 Task: Open a blank sheet, save the file as fruits.docx Add Heading 'Fruits:'Add the following points with numbering '1.	Apple_x000D_
2.	Banana_x000D_
3.	Orange_x000D_
'Select the entire thext and change line spacing to  1.15 ,change the font size of heading and points to 20
Action: Mouse moved to (209, 152)
Screenshot: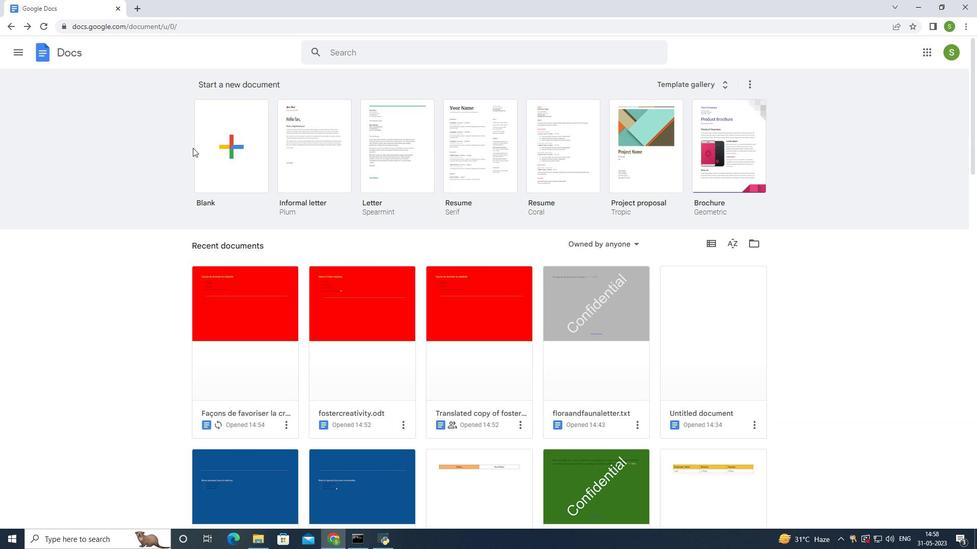 
Action: Mouse pressed left at (209, 152)
Screenshot: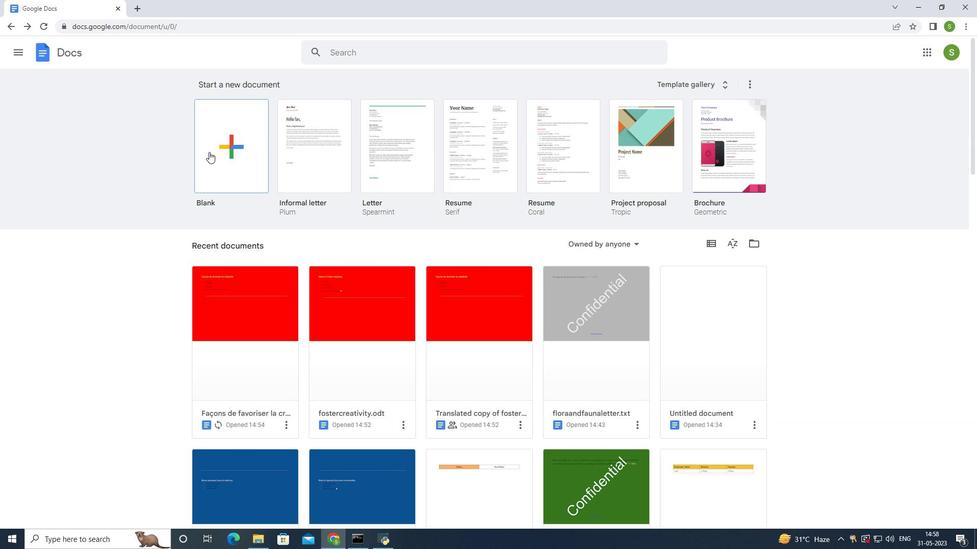 
Action: Mouse moved to (82, 45)
Screenshot: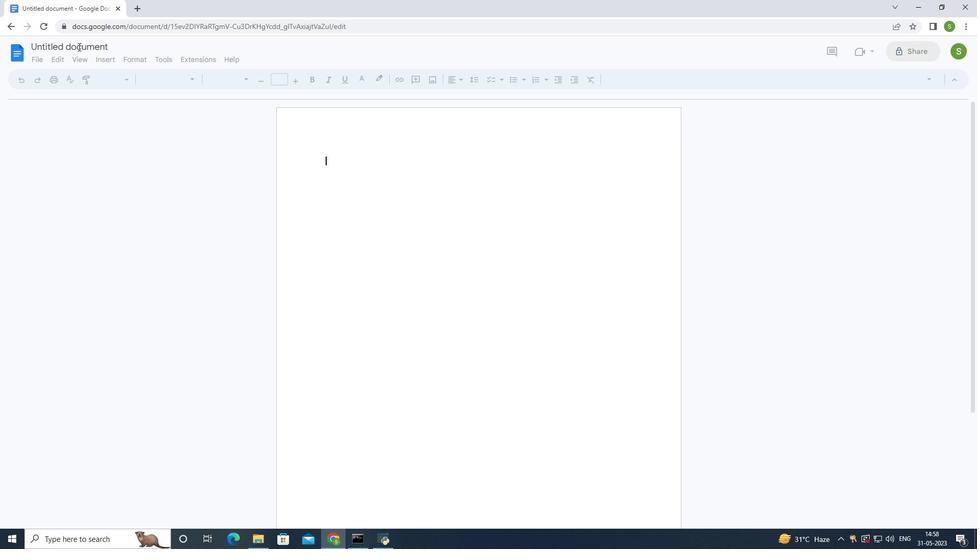 
Action: Mouse pressed left at (82, 45)
Screenshot: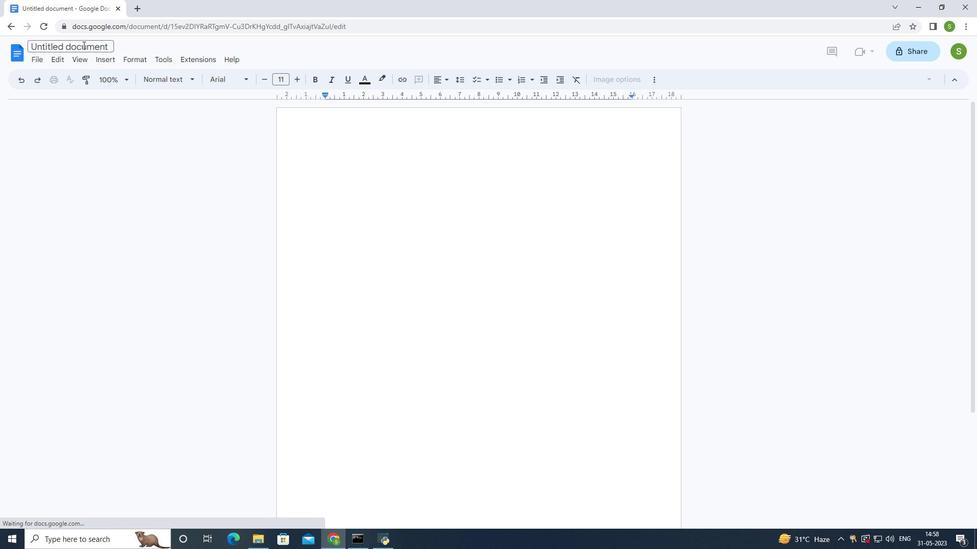 
Action: Mouse moved to (110, 98)
Screenshot: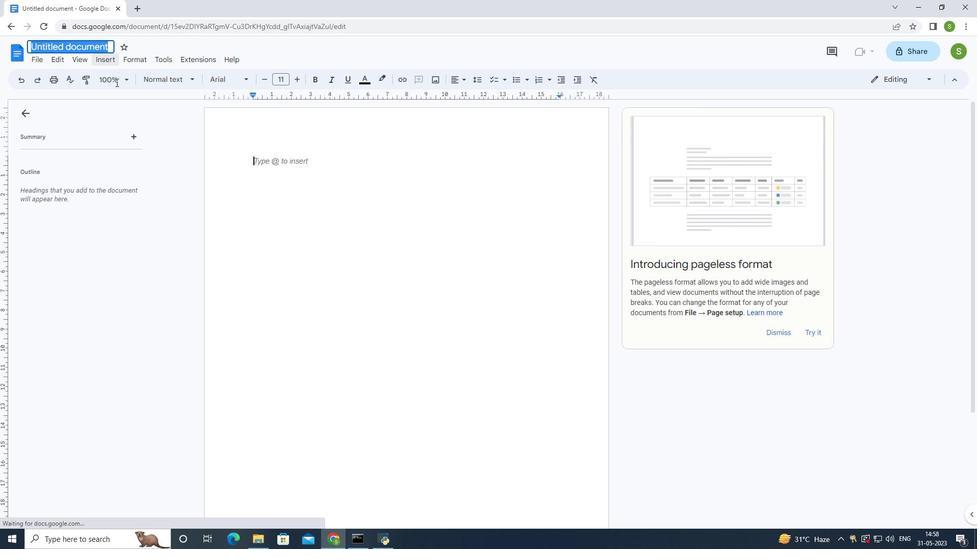 
Action: Key pressed f
Screenshot: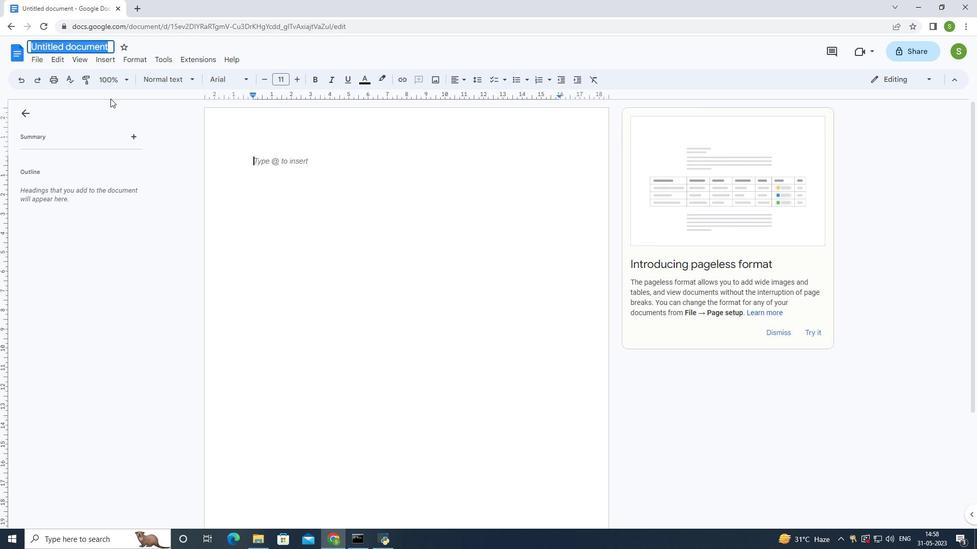 
Action: Mouse moved to (110, 99)
Screenshot: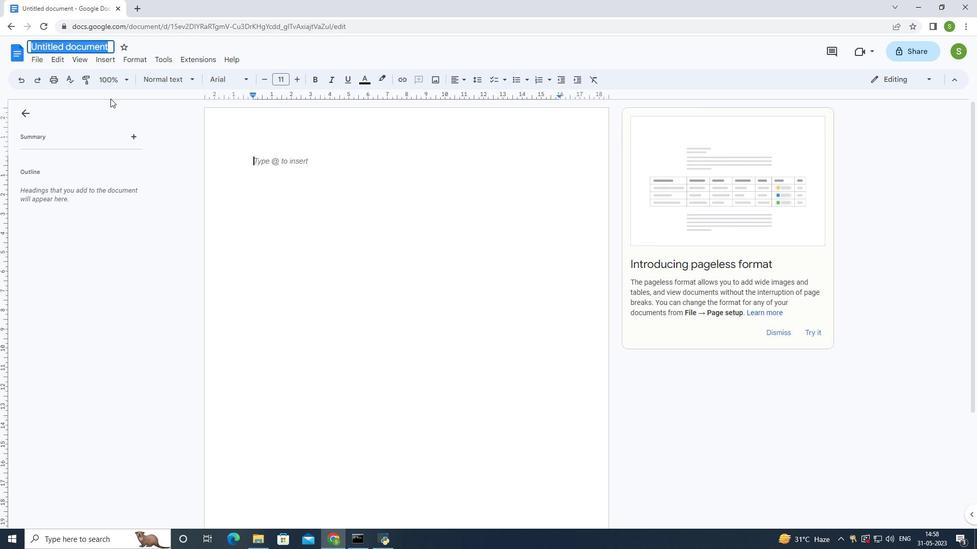 
Action: Key pressed r
Screenshot: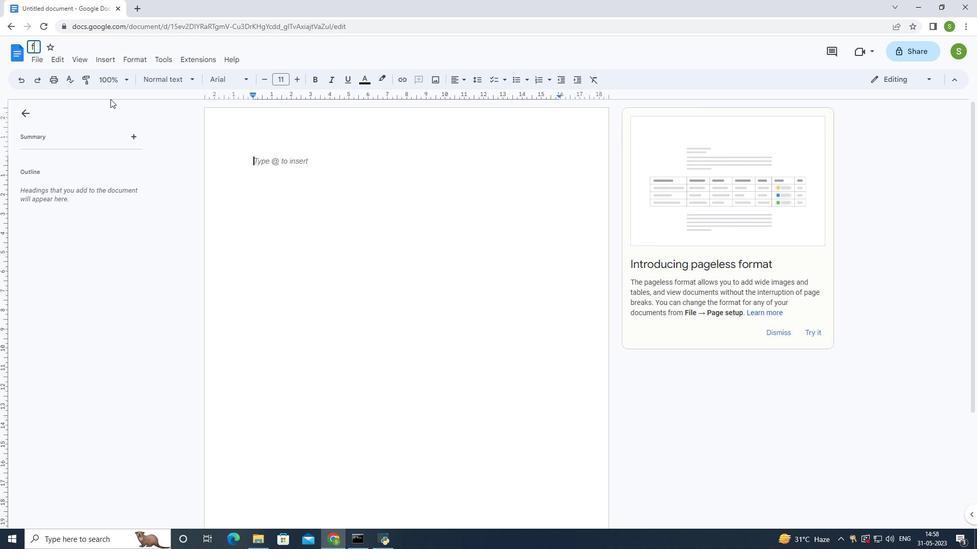 
Action: Mouse moved to (110, 99)
Screenshot: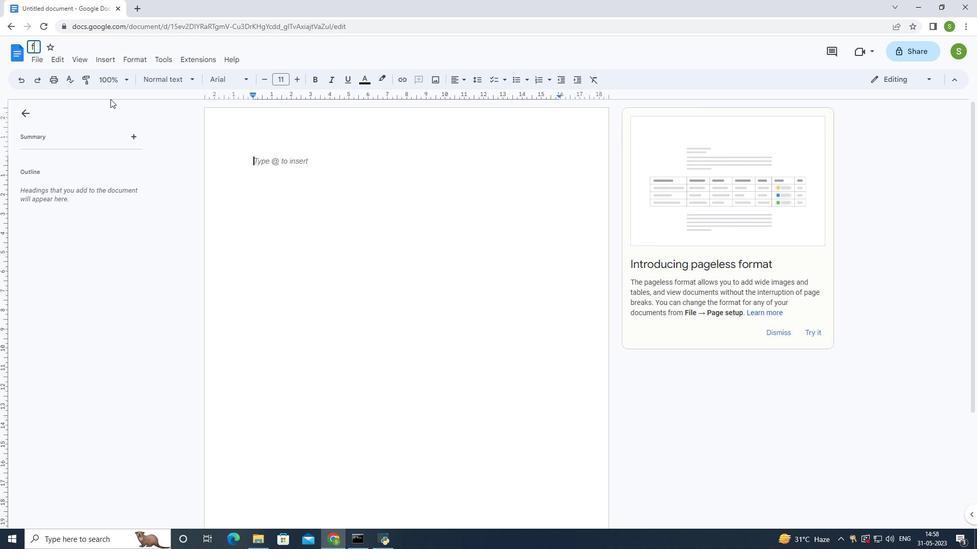 
Action: Key pressed u
Screenshot: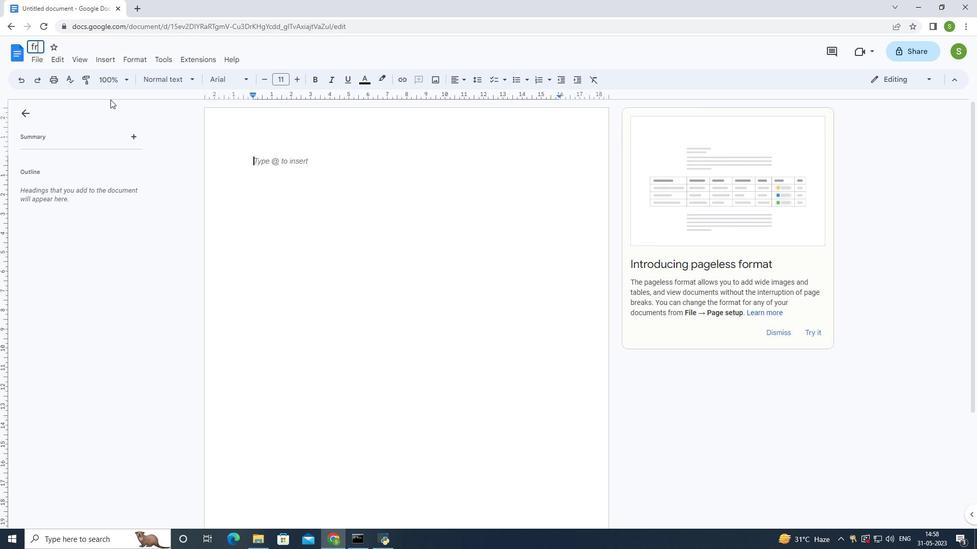 
Action: Mouse moved to (110, 100)
Screenshot: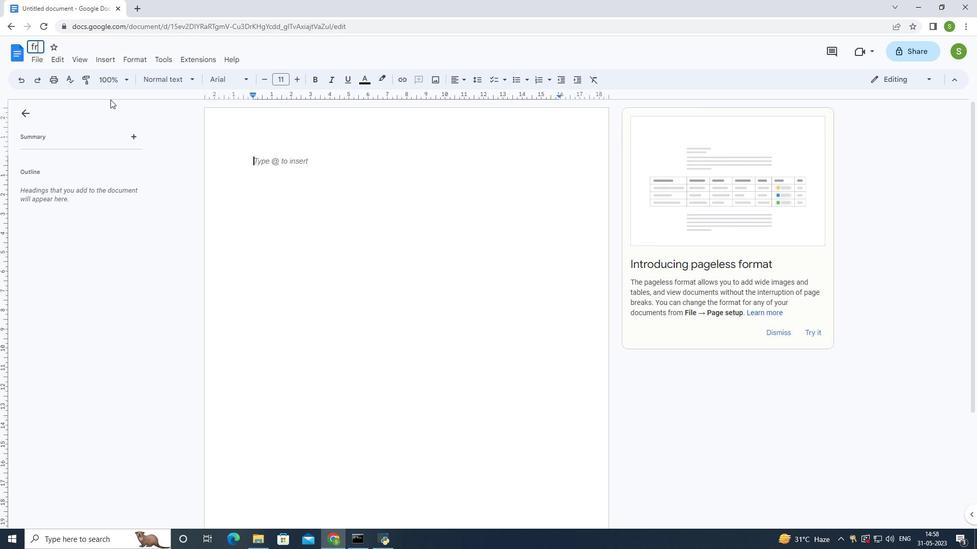 
Action: Key pressed its.
Screenshot: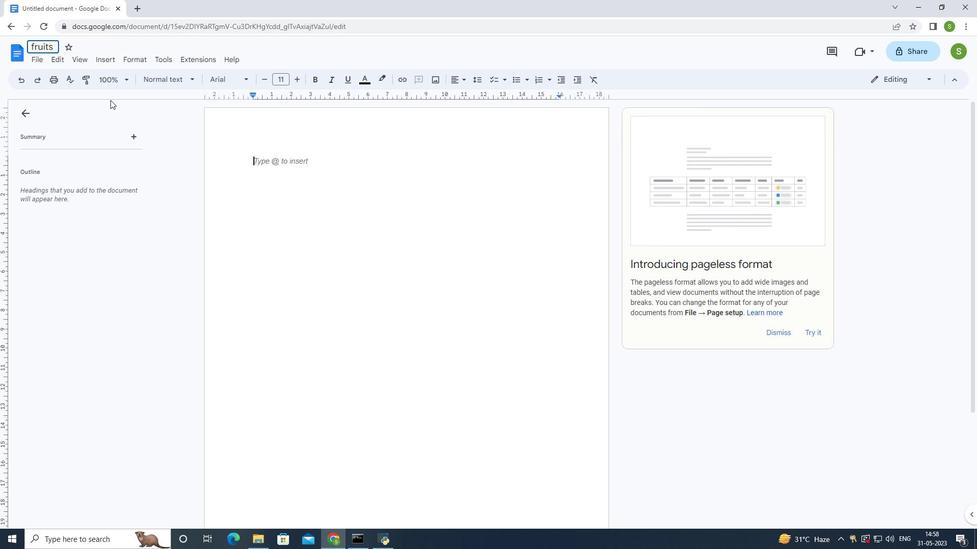 
Action: Mouse moved to (110, 100)
Screenshot: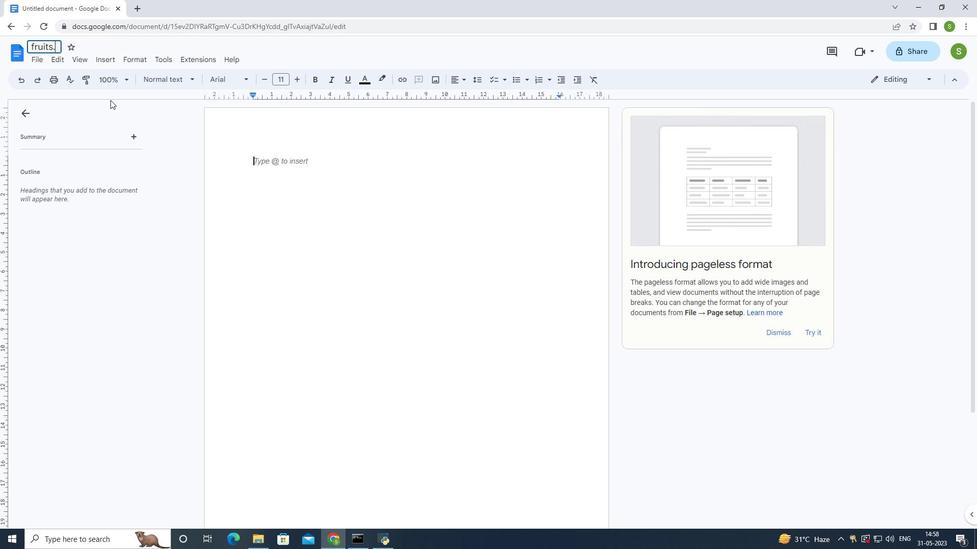 
Action: Key pressed docx<Key.enter>
Screenshot: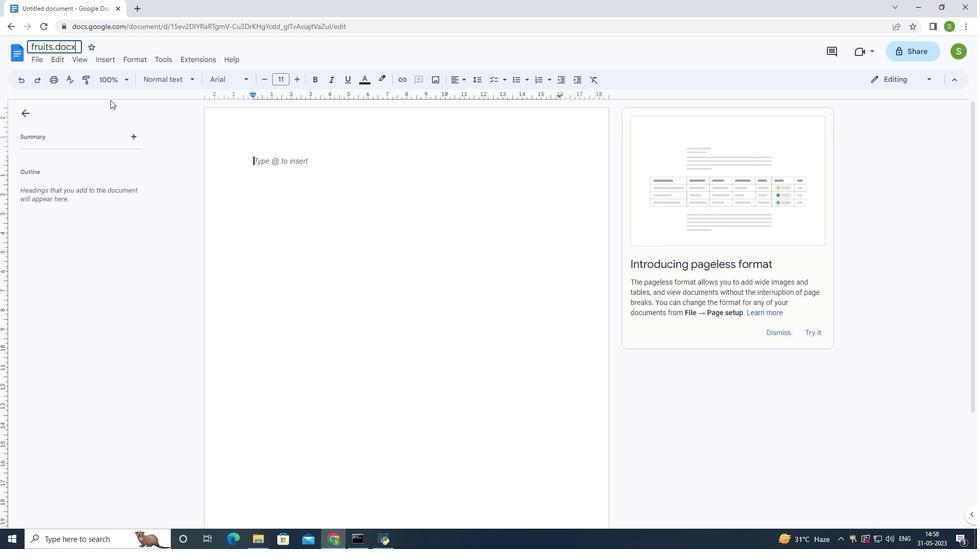 
Action: Mouse moved to (450, 256)
Screenshot: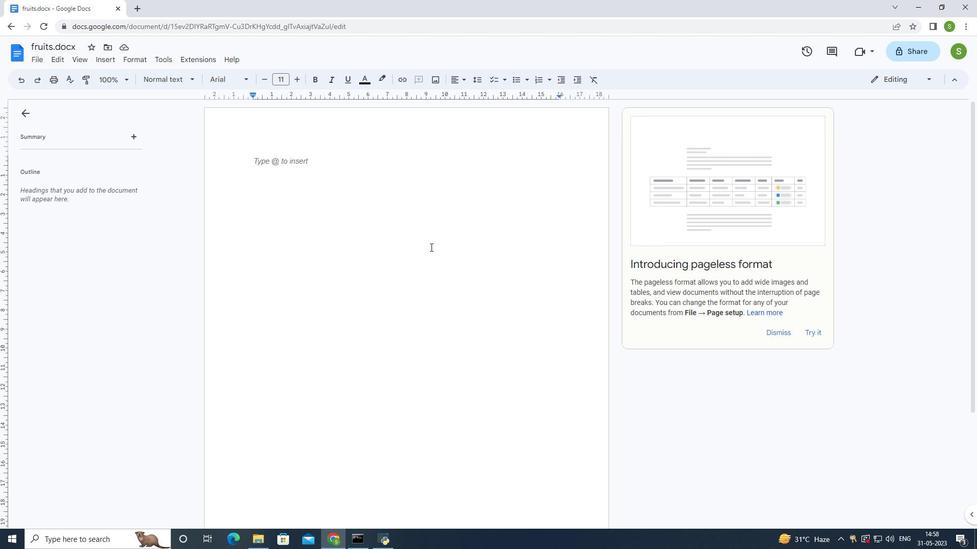 
Action: Key pressed <Key.shift><Key.shift><Key.shift><Key.shift><Key.shift><Key.shift><Key.shift><Key.shift><Key.shift><Key.shift><Key.shift><Key.shift><Key.shift><Key.shift><Key.shift><Key.shift><Key.shift><Key.shift><Key.shift><Key.shift><Key.shift><Key.shift><Key.shift><Key.shift><Key.shift><Key.shift><Key.shift><Key.shift><Key.shift><Key.shift><Key.shift><Key.shift><Key.shift><Key.shift><Key.shift><Key.shift><Key.shift><Key.shift><Key.shift><Key.shift><Key.shift><Key.shift><Key.shift><Key.shift><Key.shift><Key.shift><Key.shift><Key.shift><Key.shift><Key.shift><Key.shift><Key.shift><Key.shift><Key.shift><Key.shift><Key.shift><Key.shift><Key.shift><Key.shift><Key.shift><Key.shift><Key.shift><Key.shift><Key.shift><Key.shift><Key.shift><Key.shift><Key.shift><Key.shift><Key.shift><Key.shift><Key.shift><Key.shift><Key.shift><Key.shift><Key.shift><Key.shift><Key.shift><Key.shift><Key.shift><Key.shift><Key.shift><Key.shift><Key.shift><Key.shift><Key.shift><Key.shift><Key.shift><Key.shift><Key.shift><Key.shift><Key.shift><Key.shift><Key.shift><Key.shift><Key.shift><Key.shift><Key.shift><Key.shift><Key.shift><Key.shift><Key.shift>Fruits<Key.shift_r>:<Key.enter>
Screenshot: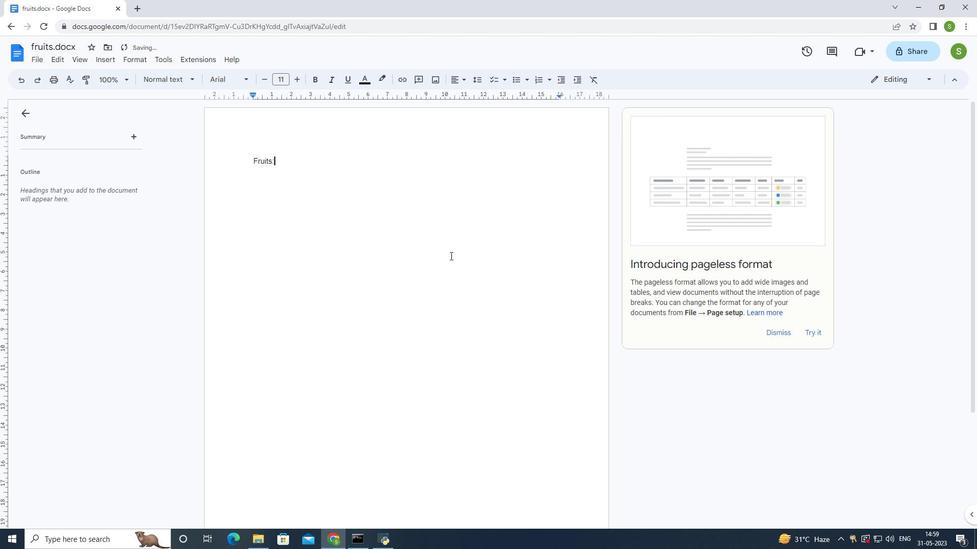 
Action: Mouse moved to (534, 78)
Screenshot: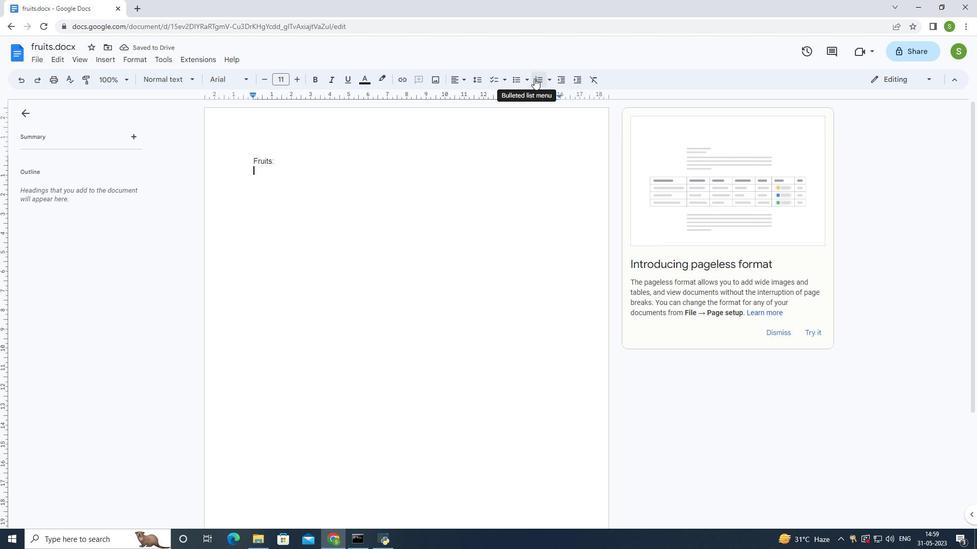 
Action: Mouse pressed left at (534, 78)
Screenshot: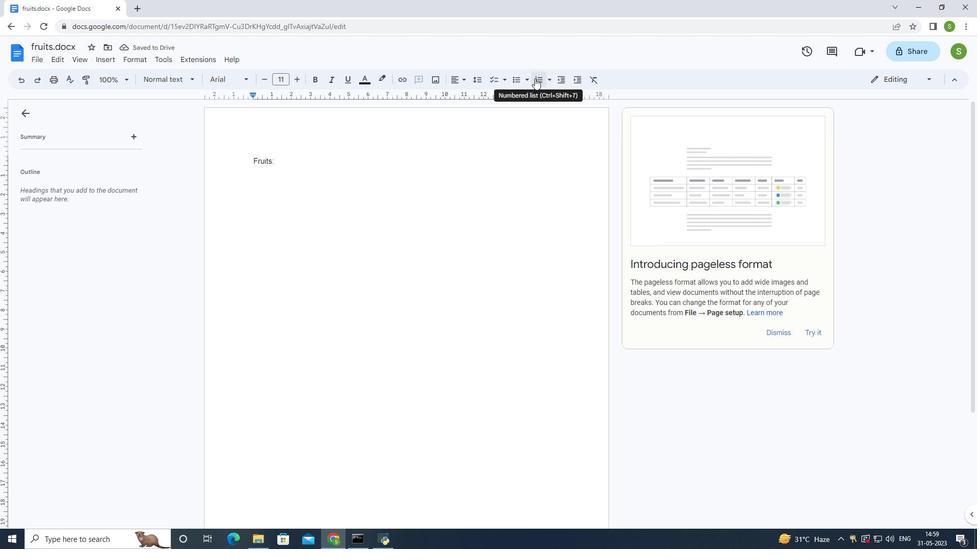 
Action: Mouse moved to (496, 130)
Screenshot: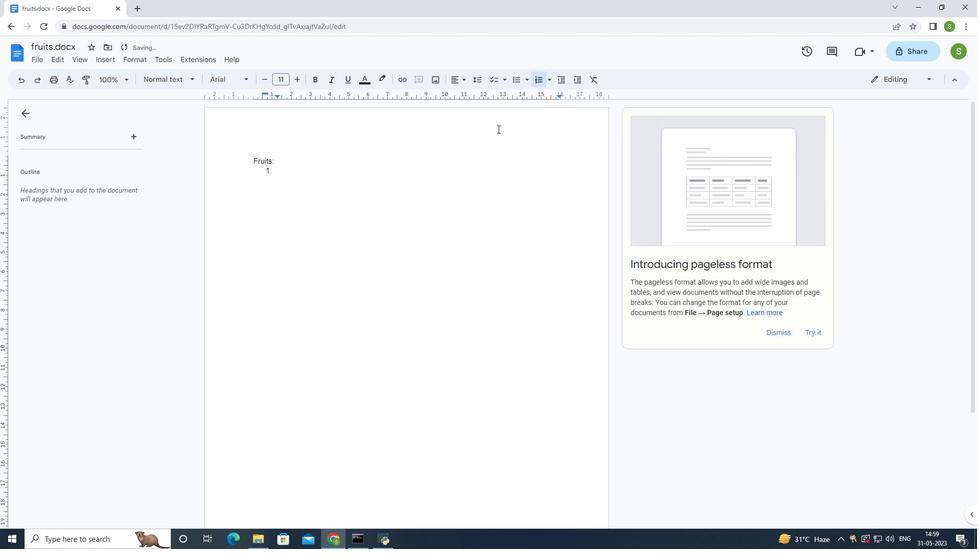 
Action: Key pressed <Key.shift>Apple<Key.enter><Key.shift>Banana<Key.enter><Key.shift>Orange
Screenshot: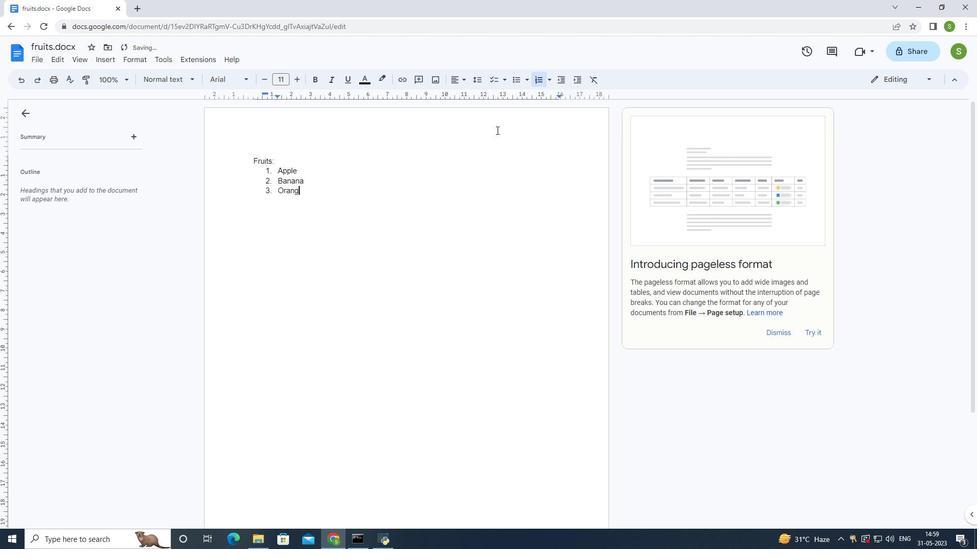 
Action: Mouse moved to (240, 156)
Screenshot: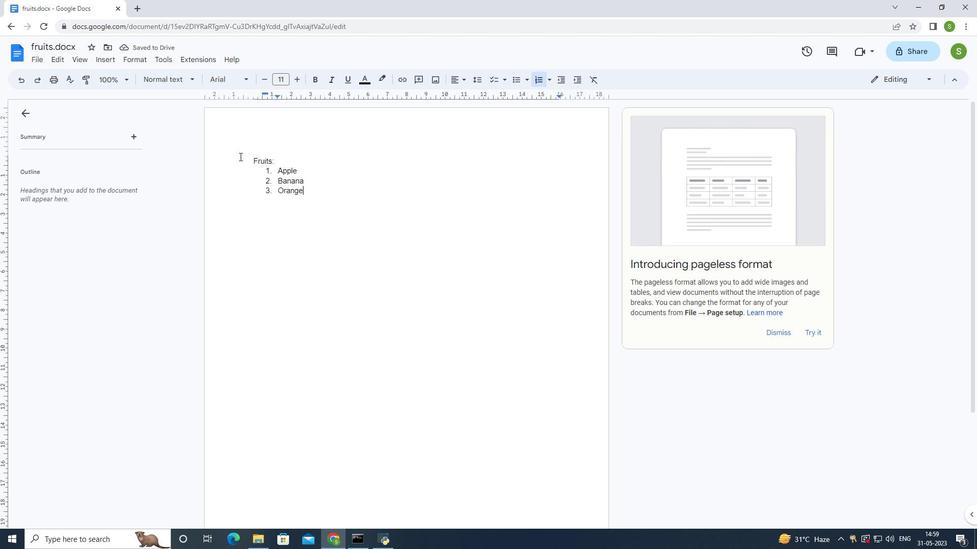
Action: Mouse pressed left at (240, 156)
Screenshot: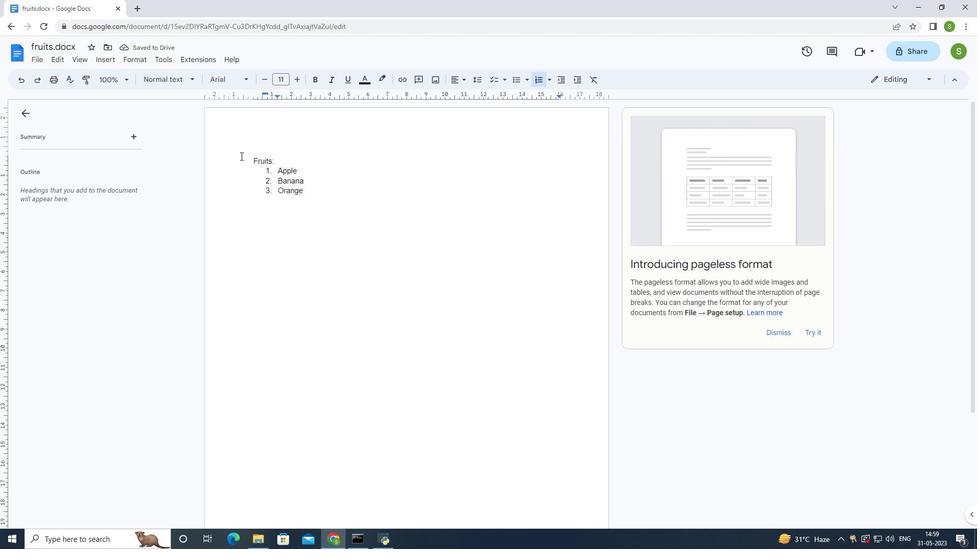 
Action: Mouse moved to (481, 77)
Screenshot: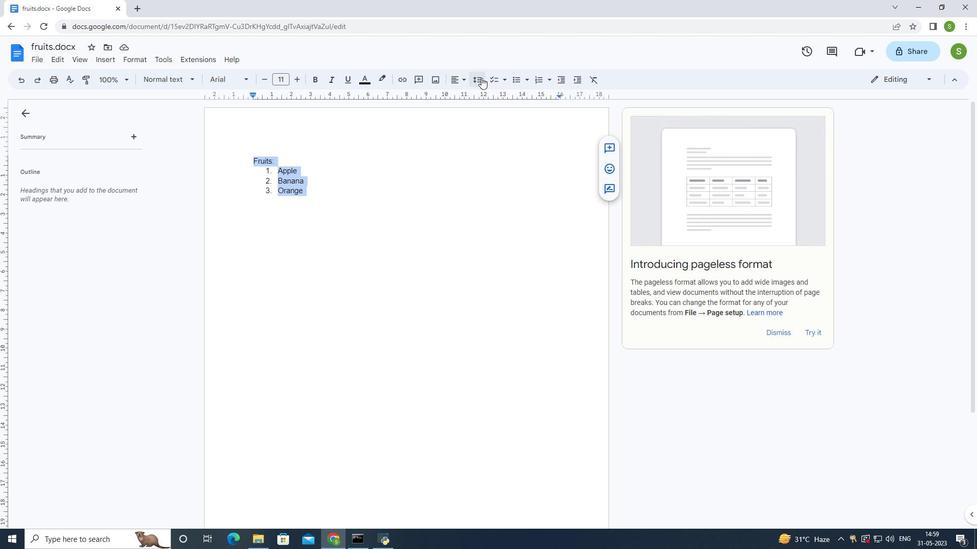 
Action: Mouse pressed left at (481, 77)
Screenshot: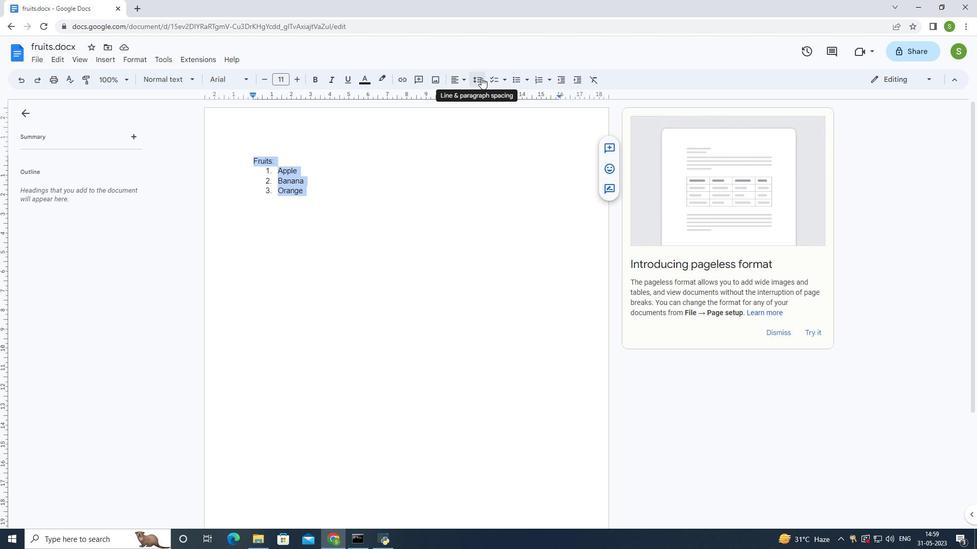
Action: Mouse moved to (499, 120)
Screenshot: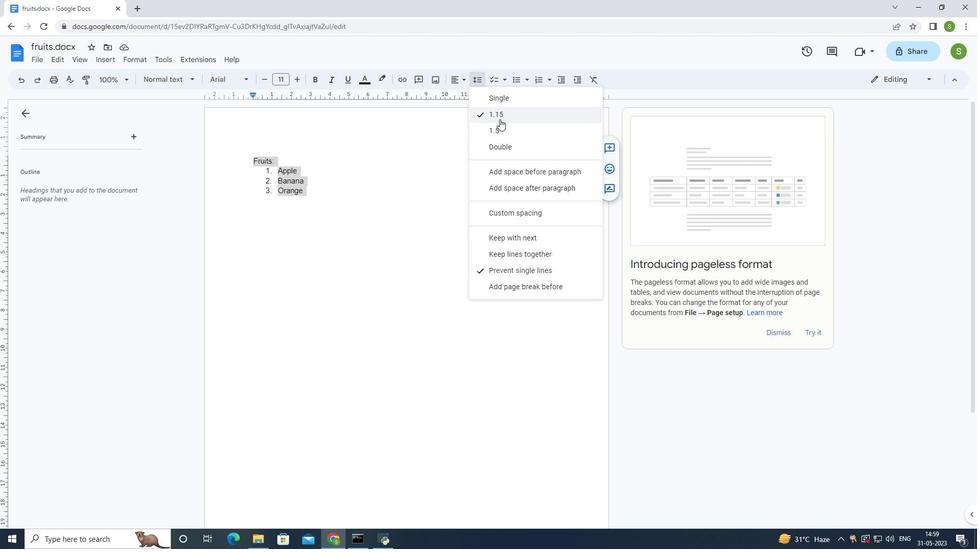 
Action: Mouse pressed left at (499, 120)
Screenshot: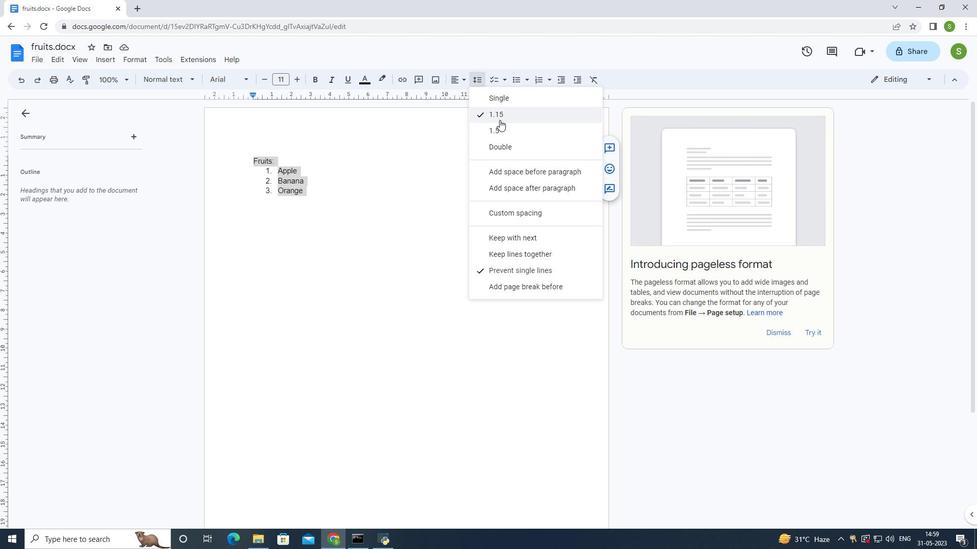 
Action: Mouse moved to (428, 211)
Screenshot: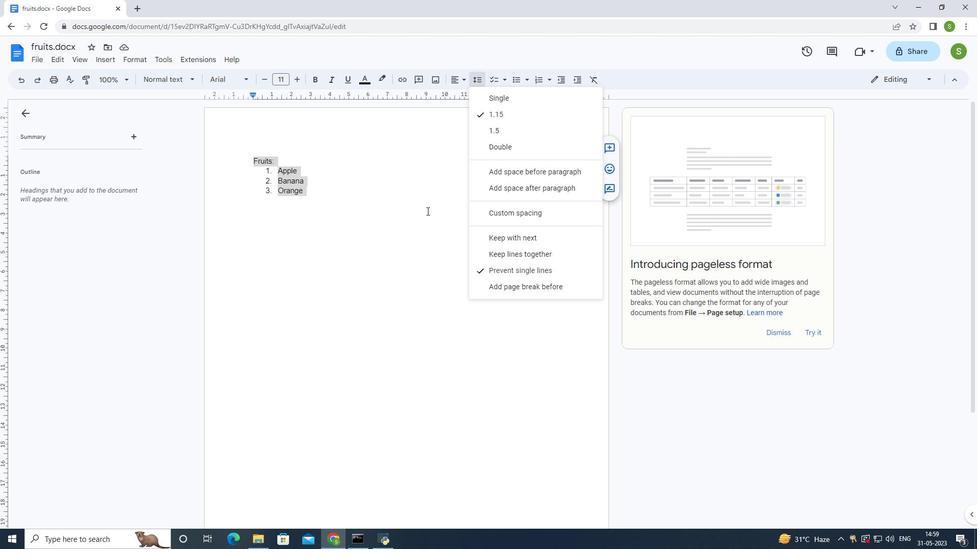 
Action: Mouse pressed left at (428, 211)
Screenshot: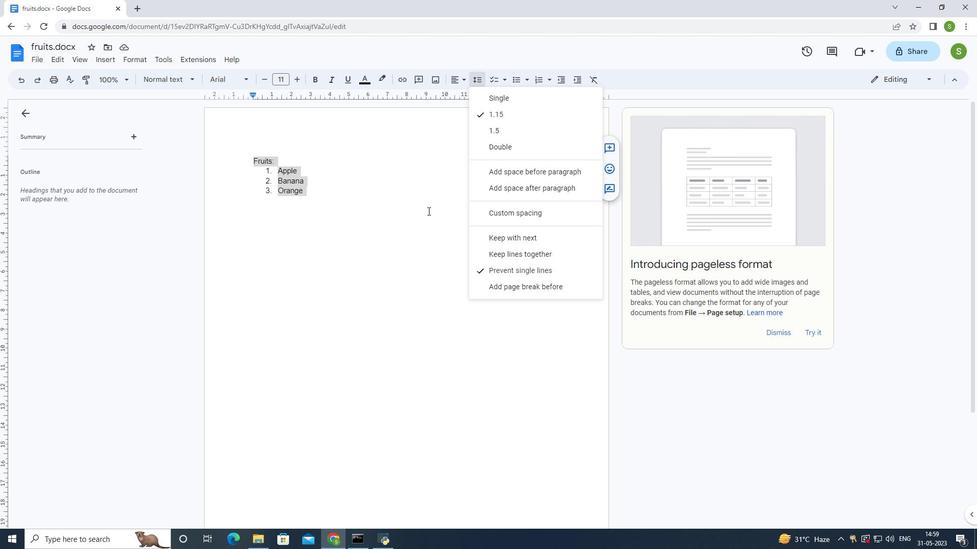 
Action: Mouse moved to (278, 161)
Screenshot: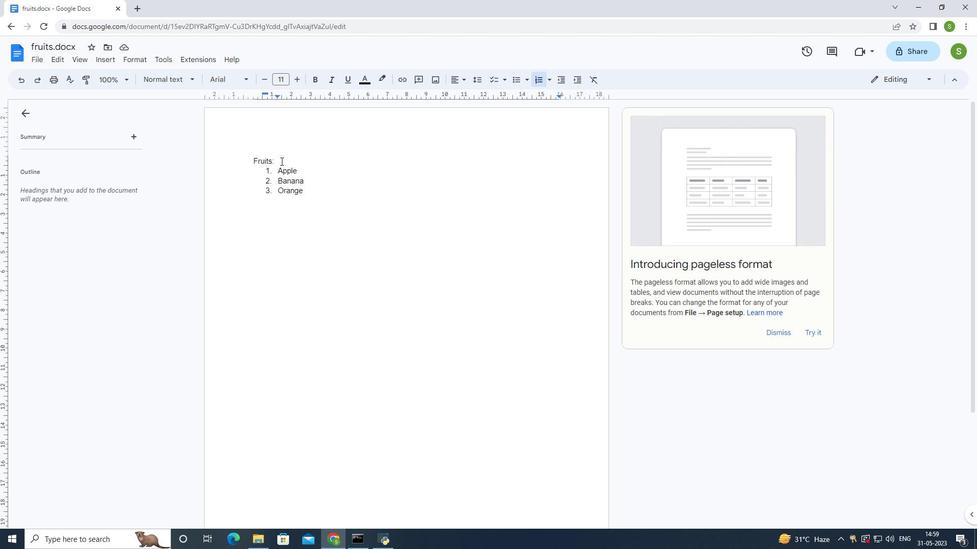 
Action: Mouse pressed left at (278, 161)
Screenshot: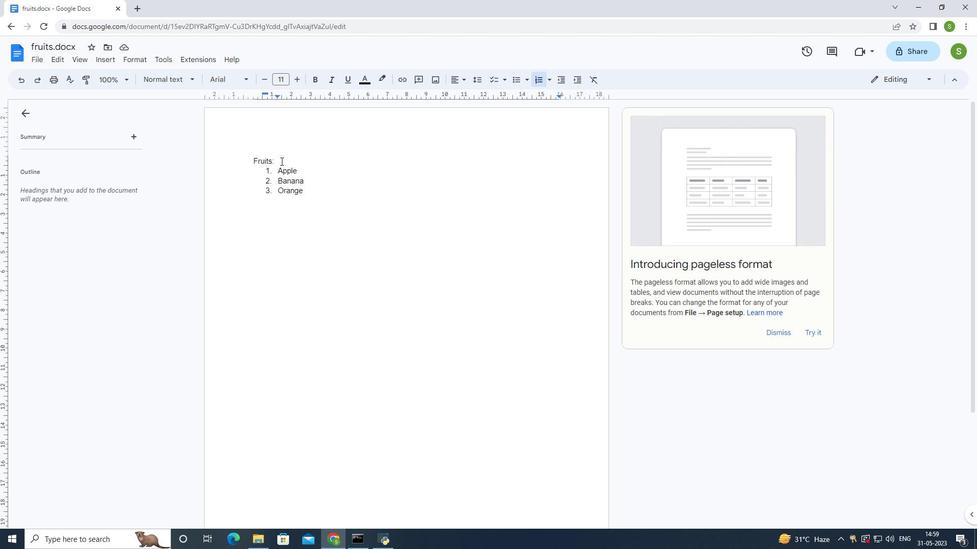 
Action: Mouse moved to (294, 80)
Screenshot: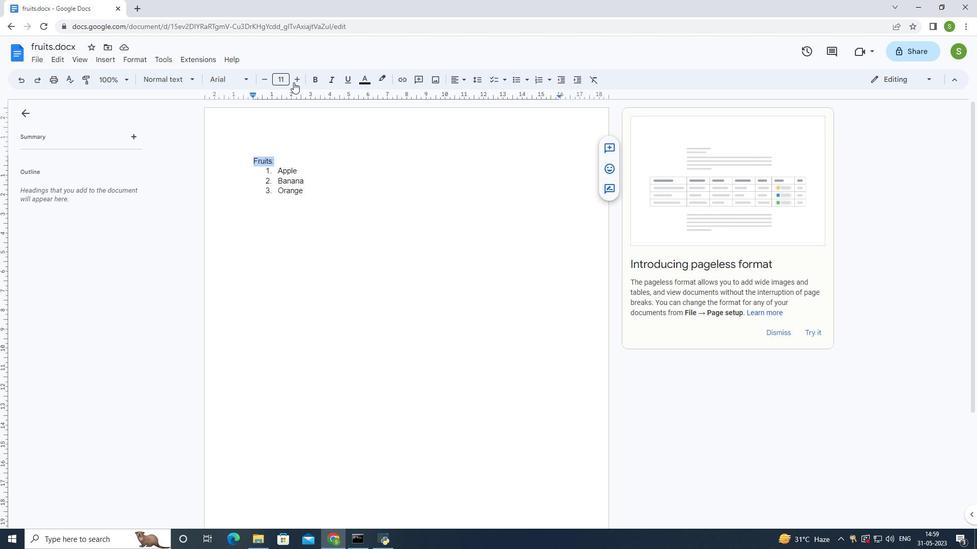 
Action: Mouse pressed left at (294, 80)
Screenshot: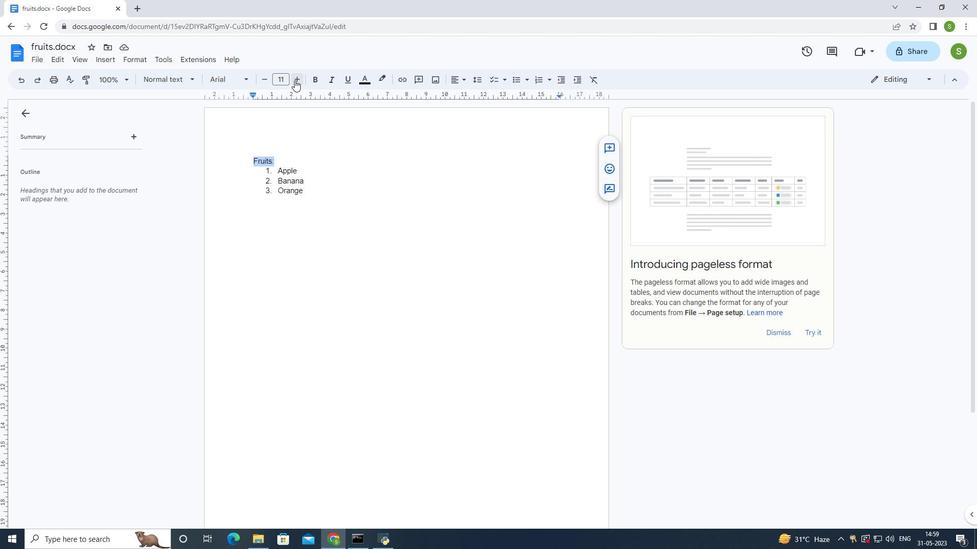 
Action: Mouse pressed left at (294, 80)
Screenshot: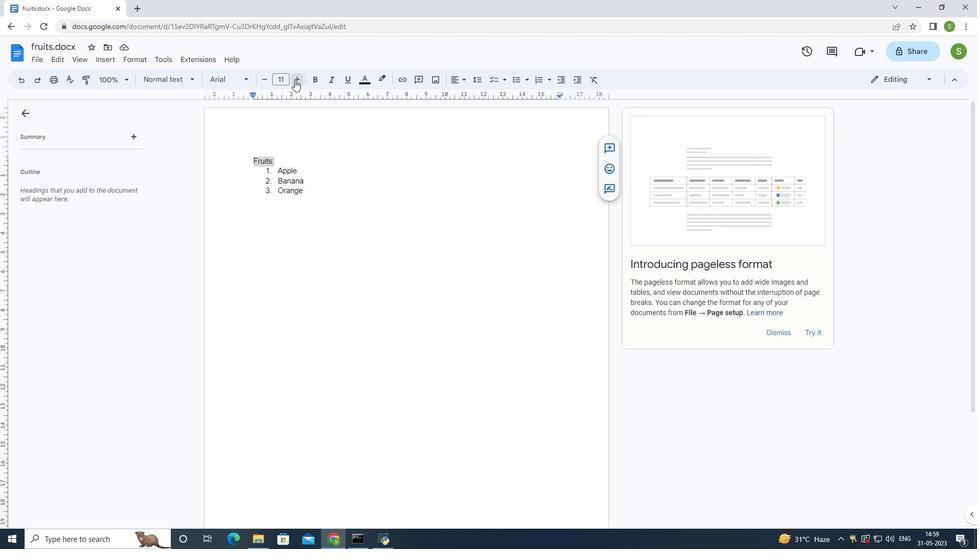 
Action: Mouse pressed left at (294, 80)
Screenshot: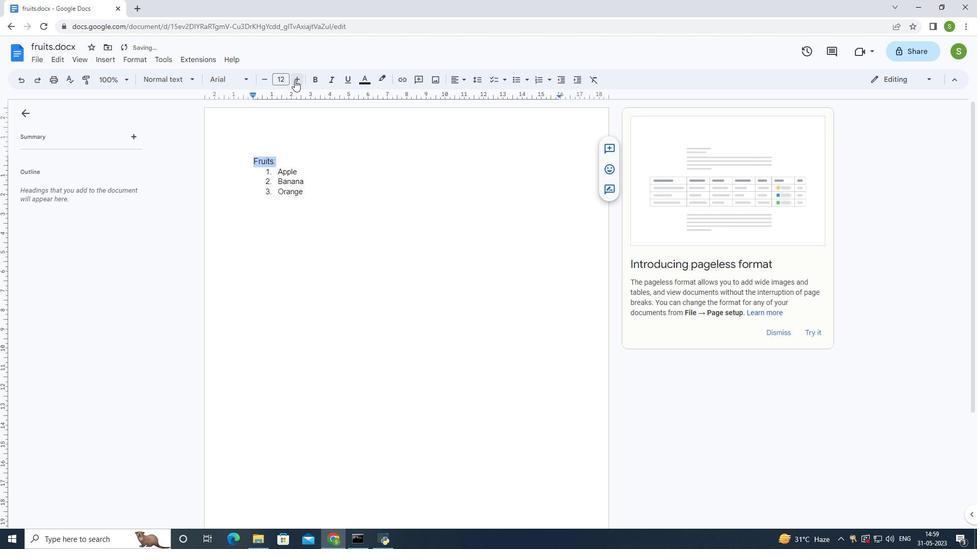 
Action: Mouse pressed left at (294, 80)
Screenshot: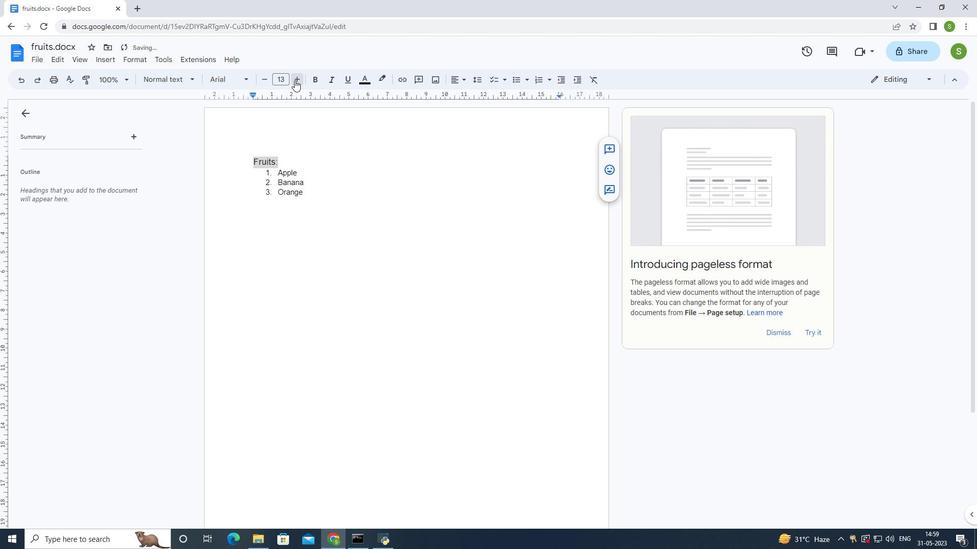 
Action: Mouse pressed left at (294, 80)
Screenshot: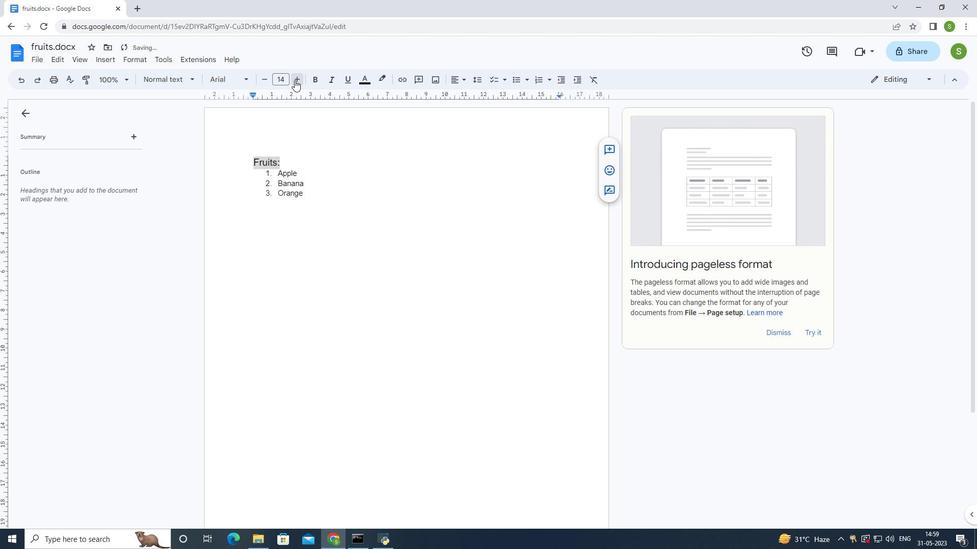 
Action: Mouse pressed left at (294, 80)
Screenshot: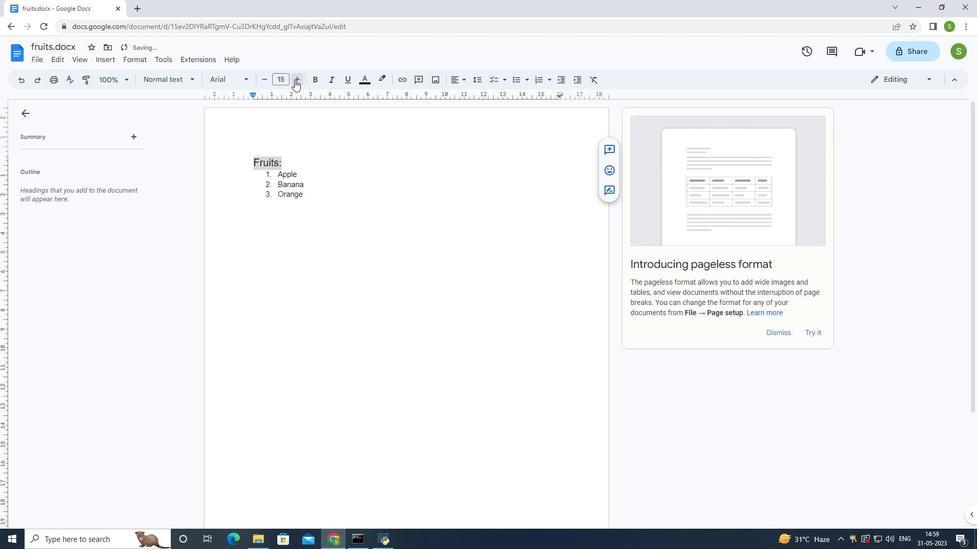 
Action: Mouse pressed left at (294, 80)
Screenshot: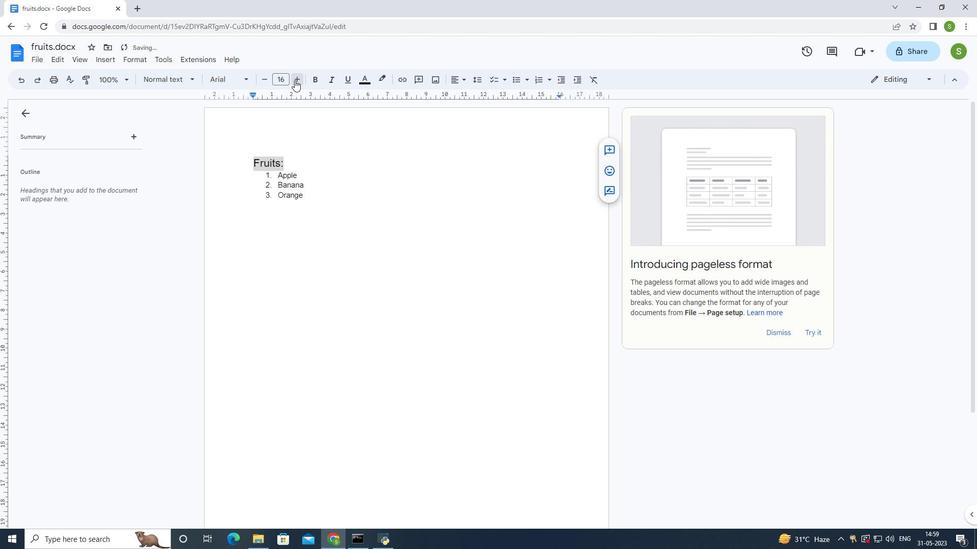 
Action: Mouse pressed left at (294, 80)
Screenshot: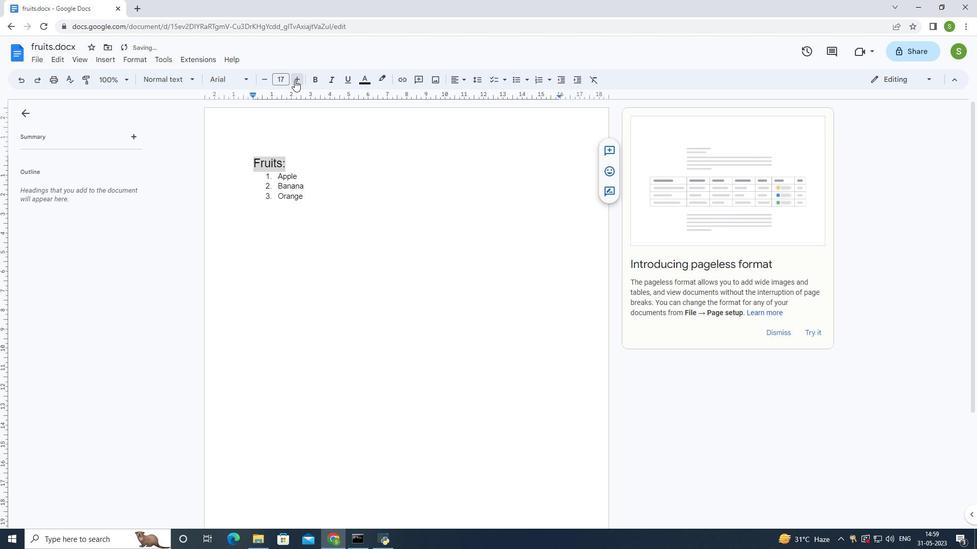 
Action: Mouse pressed left at (294, 80)
Screenshot: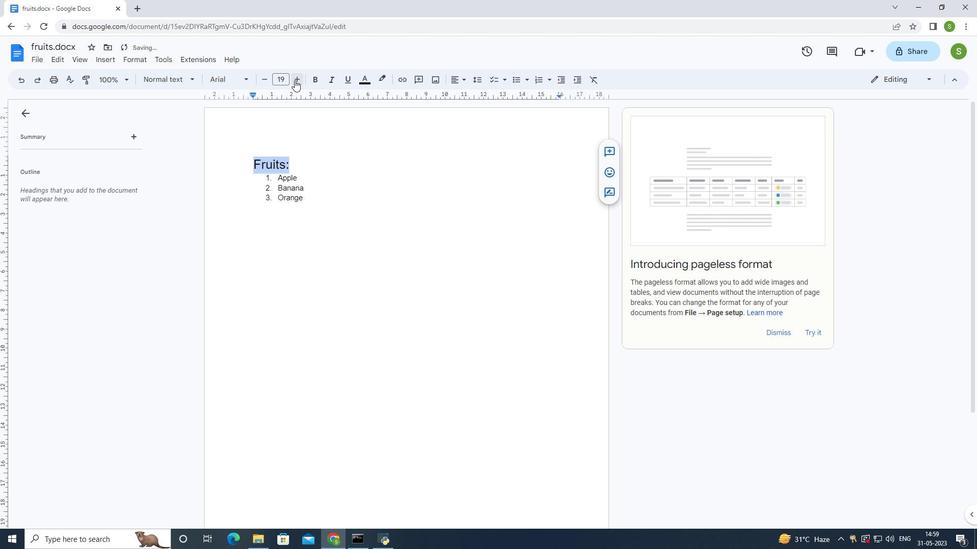 
Action: Mouse moved to (327, 164)
Screenshot: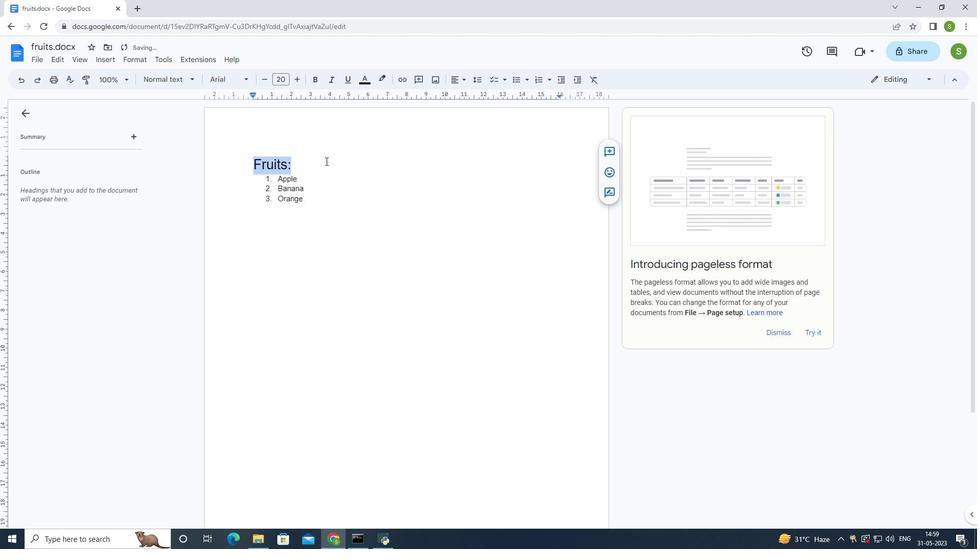 
Action: Mouse pressed left at (327, 164)
Screenshot: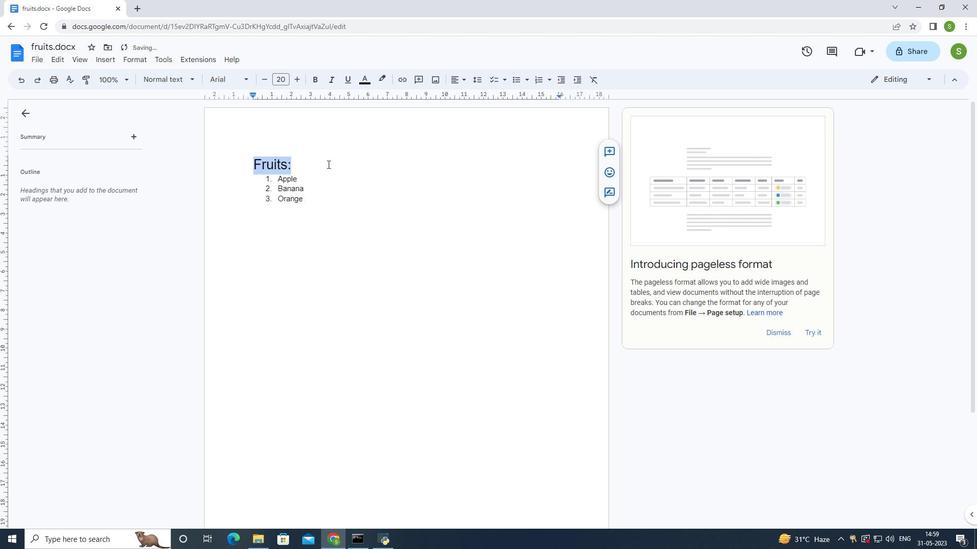 
Action: Mouse moved to (384, 207)
Screenshot: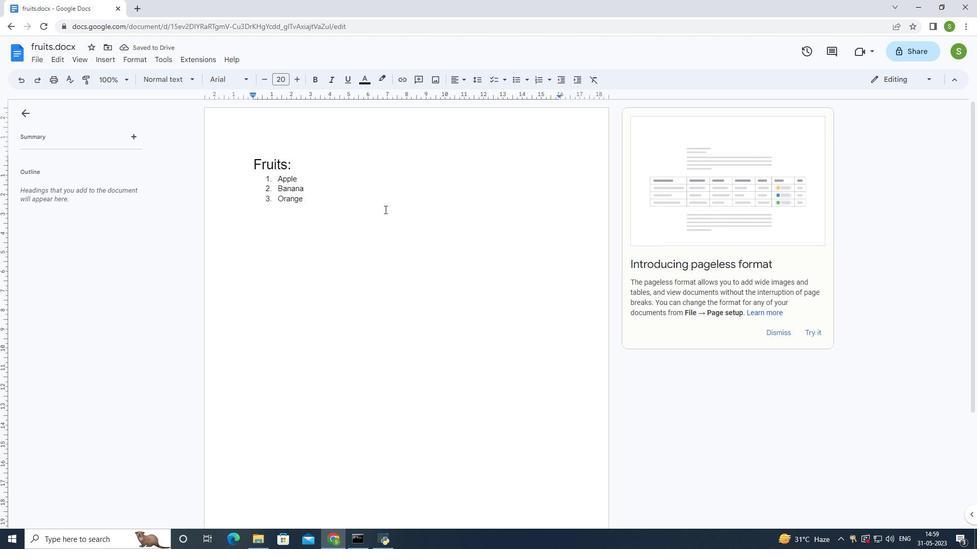 
